 Task: Select the channel to keep "Right".
Action: Mouse moved to (125, 21)
Screenshot: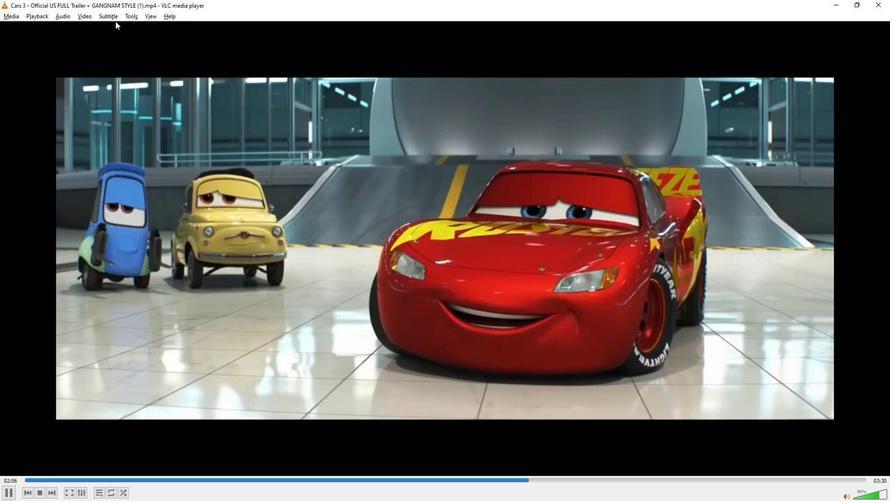
Action: Mouse pressed left at (125, 21)
Screenshot: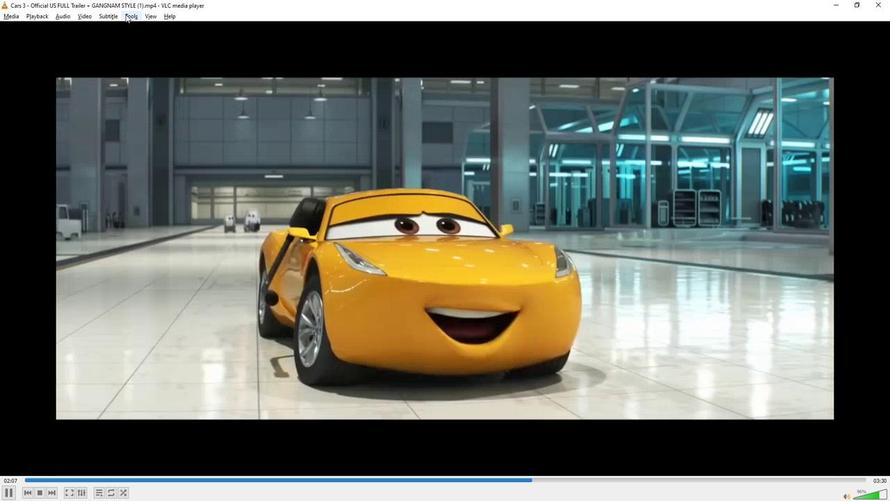 
Action: Mouse moved to (150, 128)
Screenshot: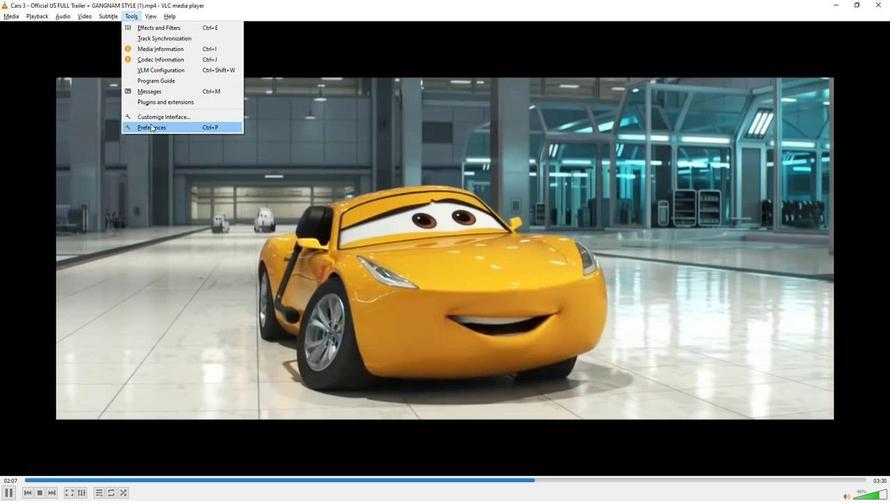 
Action: Mouse pressed left at (150, 128)
Screenshot: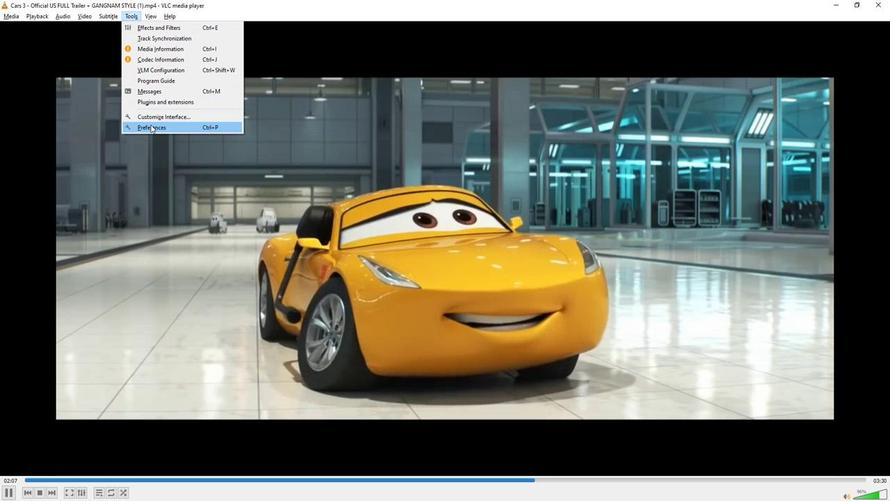 
Action: Mouse moved to (257, 370)
Screenshot: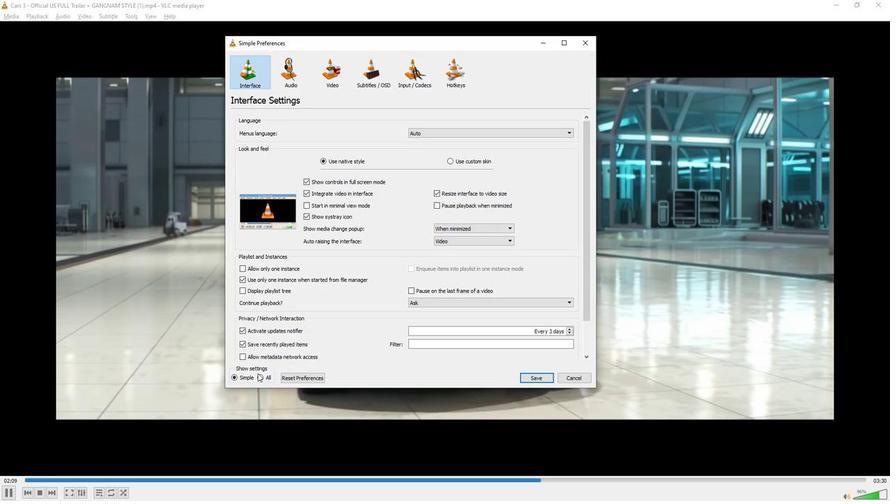
Action: Mouse pressed left at (257, 370)
Screenshot: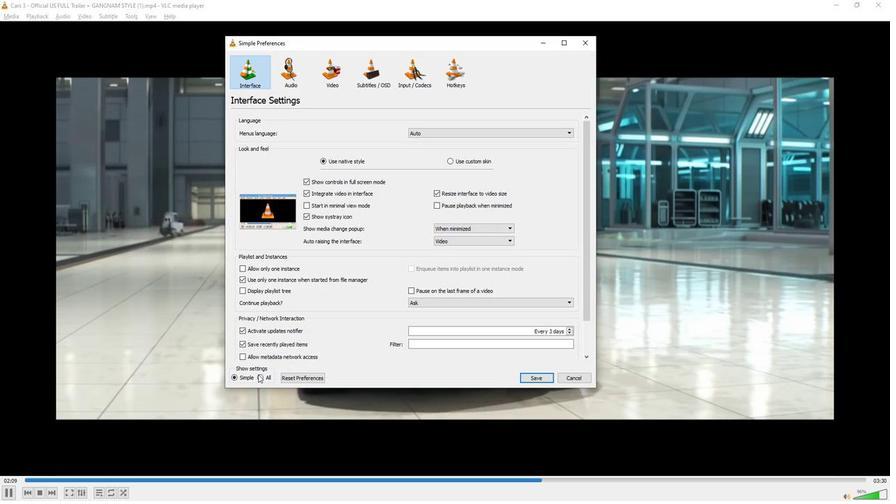 
Action: Mouse moved to (248, 169)
Screenshot: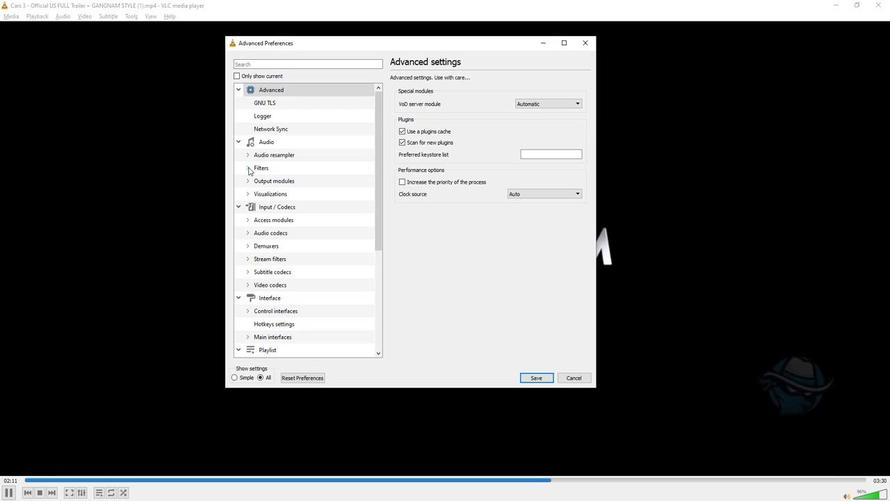 
Action: Mouse pressed left at (248, 169)
Screenshot: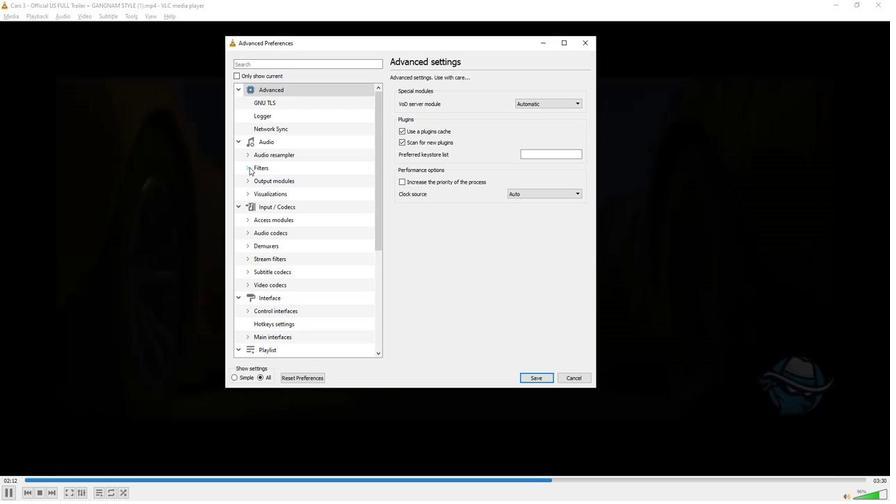 
Action: Mouse moved to (274, 269)
Screenshot: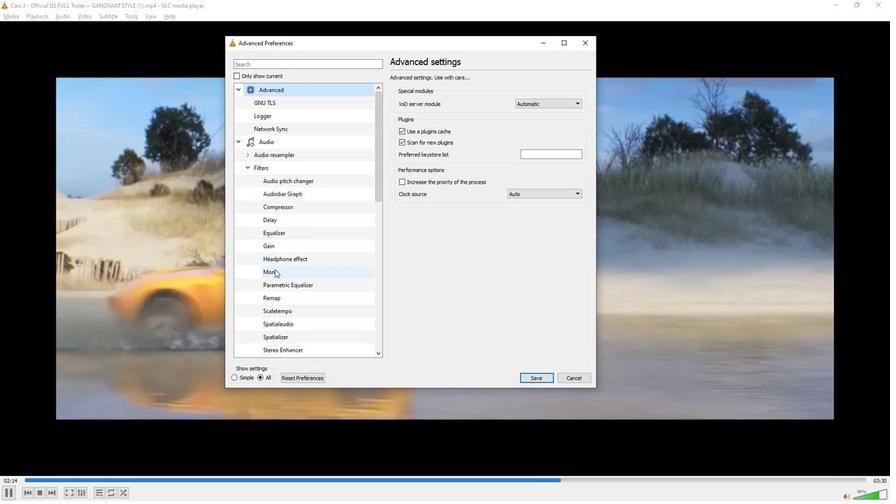 
Action: Mouse pressed left at (274, 269)
Screenshot: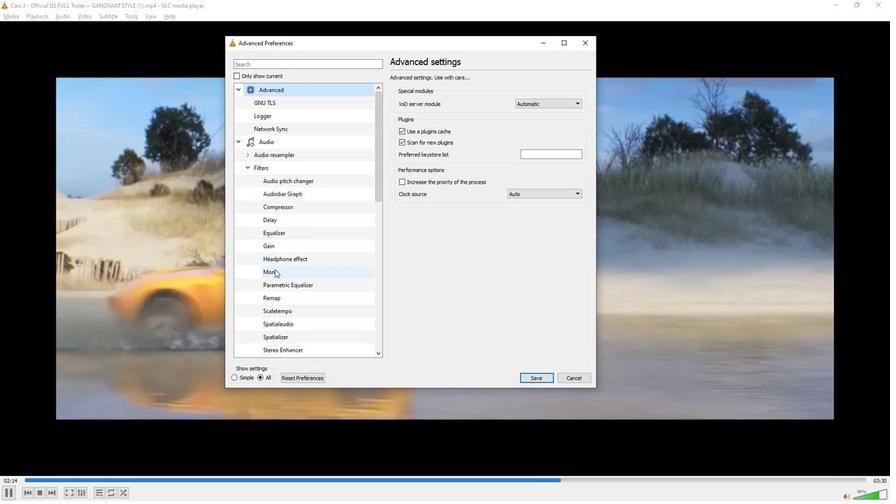 
Action: Mouse moved to (556, 109)
Screenshot: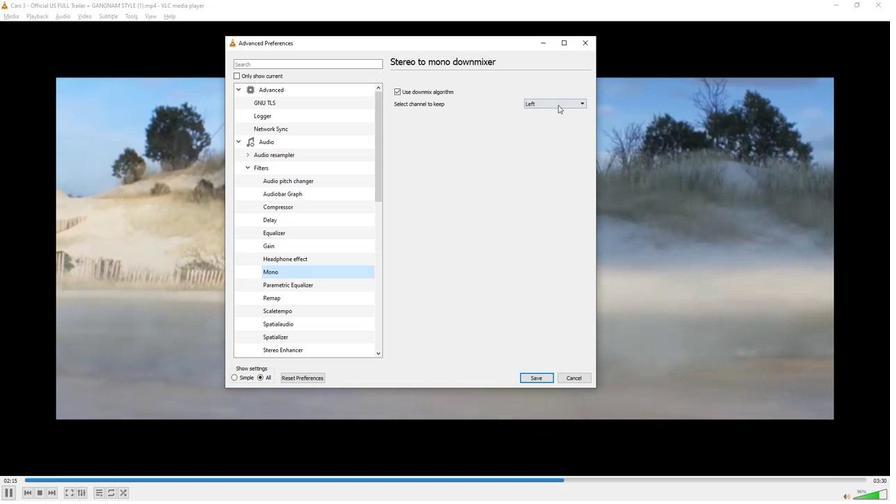 
Action: Mouse pressed left at (556, 109)
Screenshot: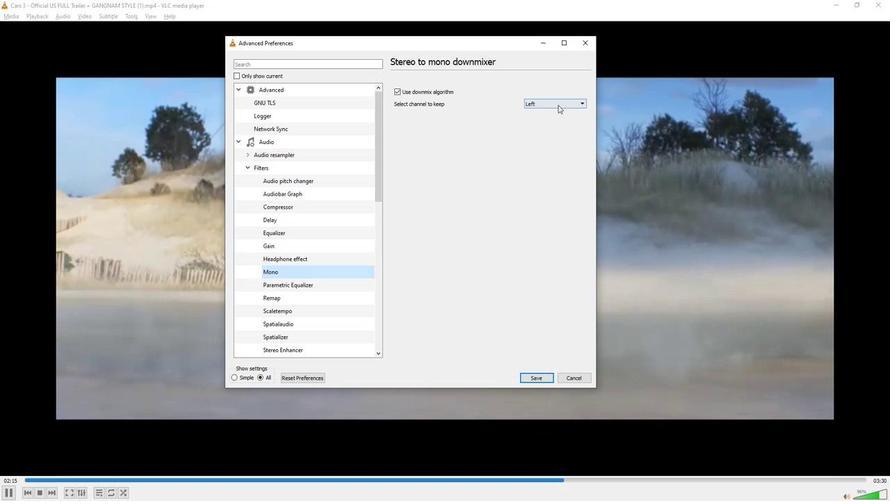 
Action: Mouse moved to (542, 118)
Screenshot: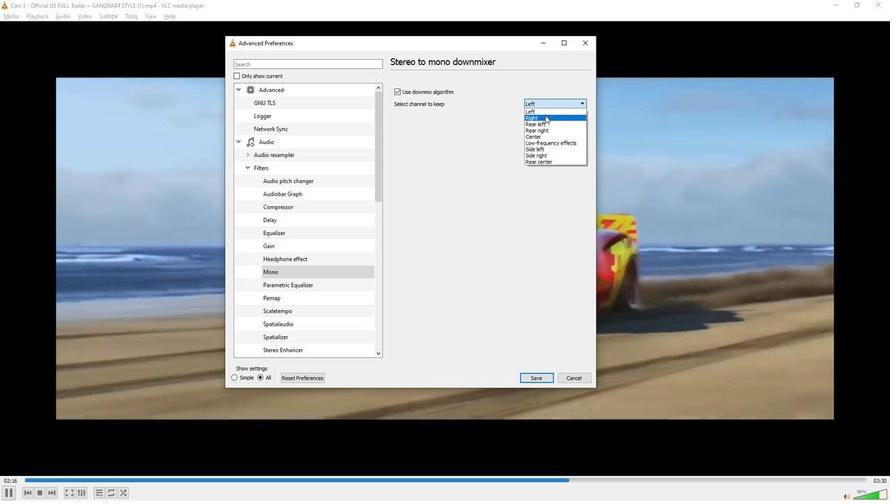 
Action: Mouse pressed left at (542, 118)
Screenshot: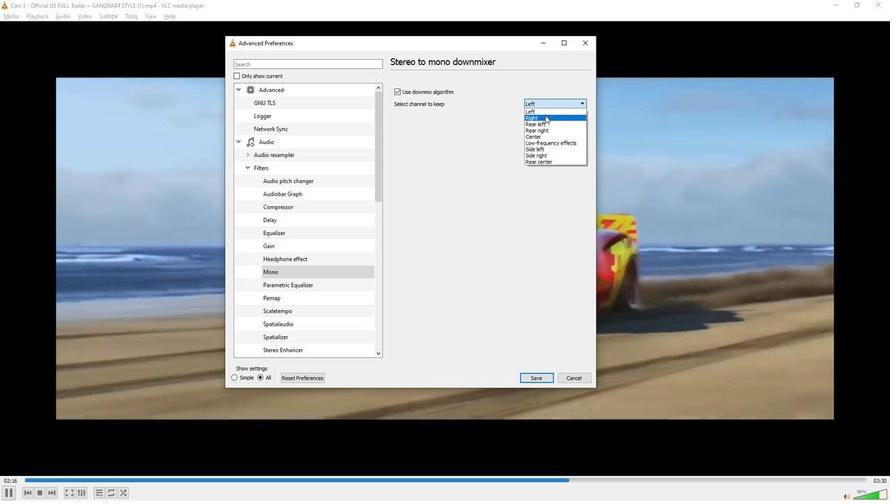 
Action: Mouse moved to (482, 221)
Screenshot: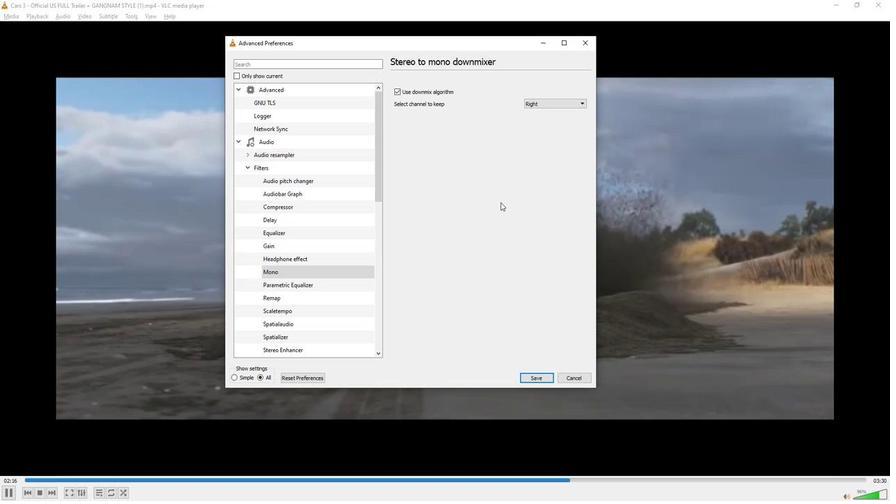 
